 Task: Add Dark Chocolate Pecans to the cart.
Action: Mouse moved to (18, 59)
Screenshot: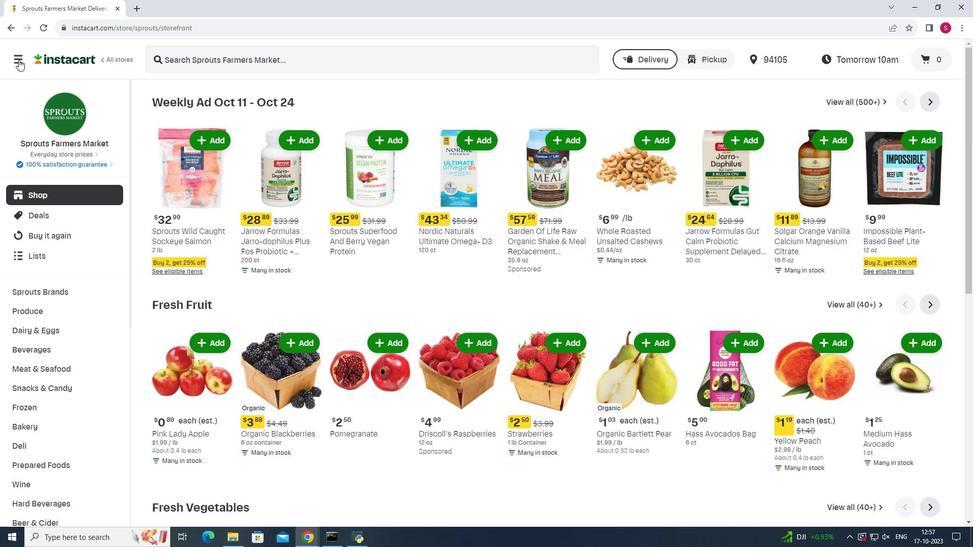 
Action: Mouse pressed left at (18, 59)
Screenshot: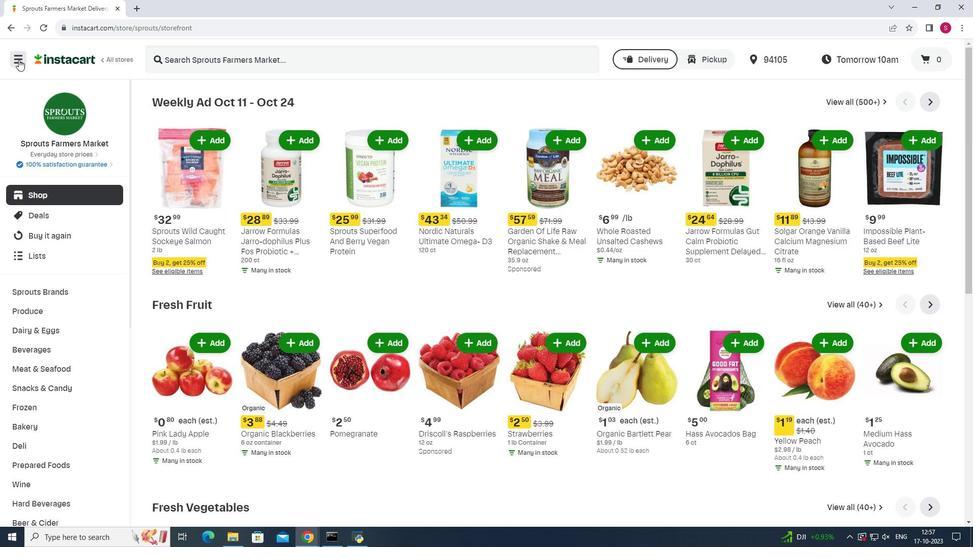 
Action: Mouse moved to (66, 271)
Screenshot: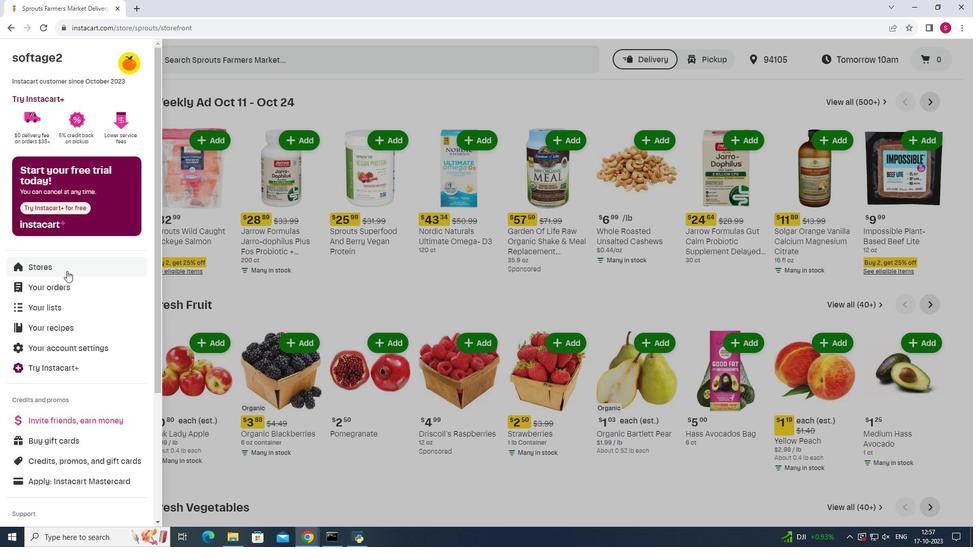 
Action: Mouse pressed left at (66, 271)
Screenshot: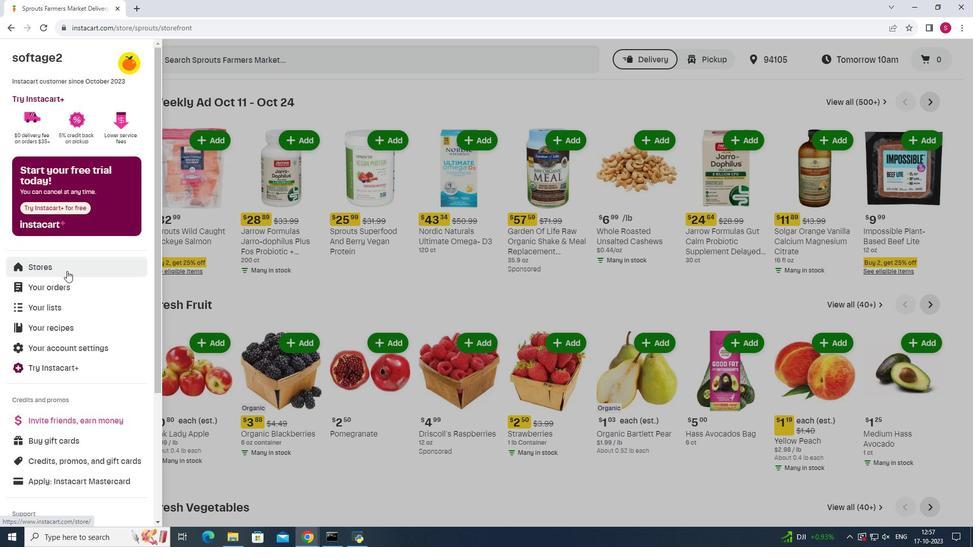 
Action: Mouse moved to (235, 89)
Screenshot: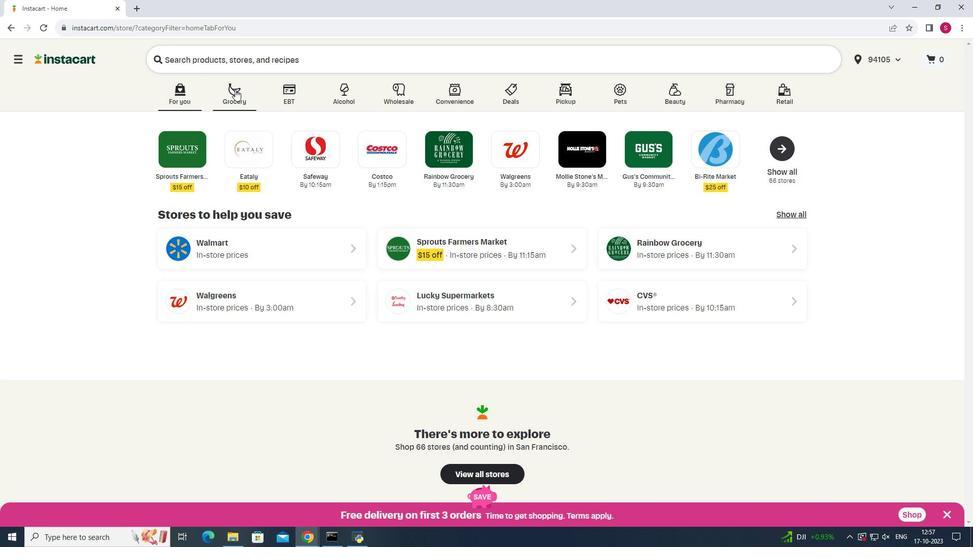 
Action: Mouse pressed left at (235, 89)
Screenshot: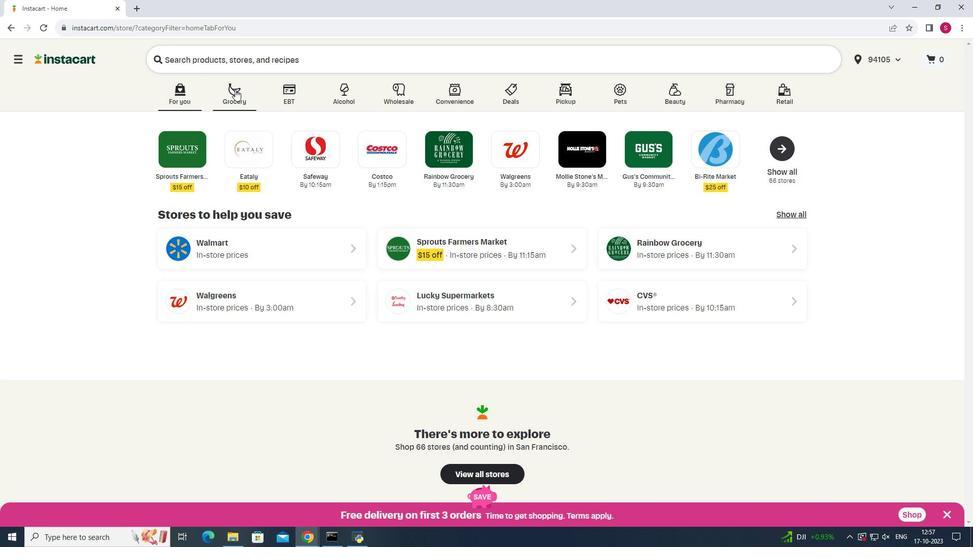 
Action: Mouse moved to (699, 137)
Screenshot: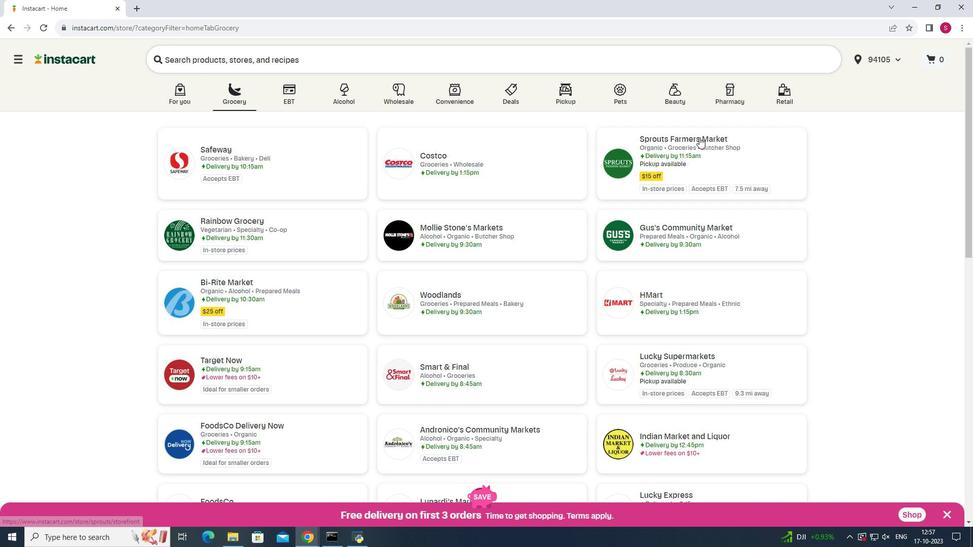 
Action: Mouse pressed left at (699, 137)
Screenshot: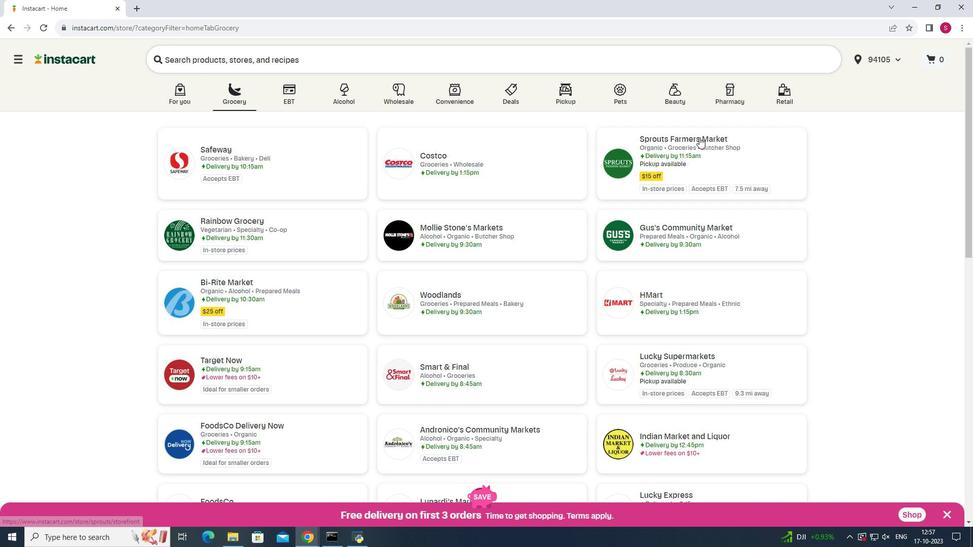 
Action: Mouse moved to (58, 383)
Screenshot: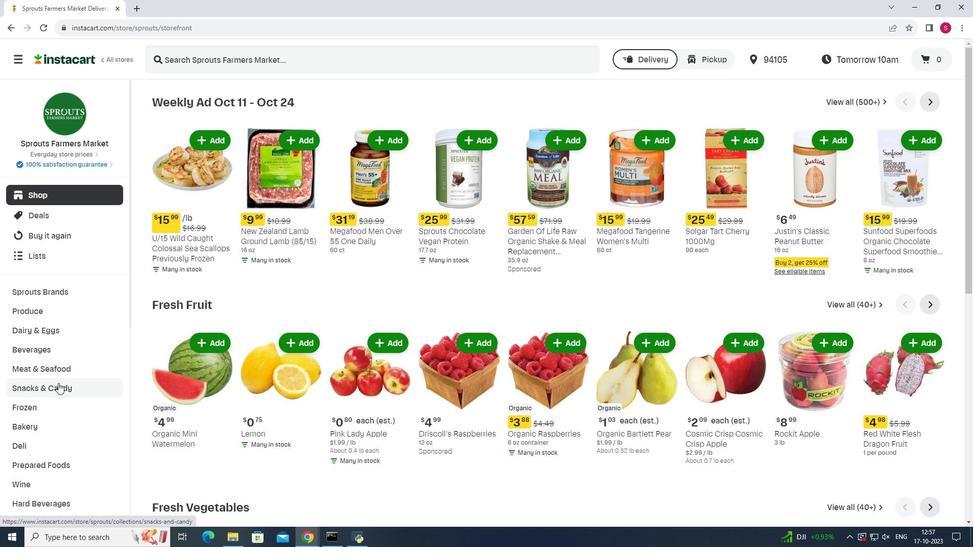 
Action: Mouse pressed left at (58, 383)
Screenshot: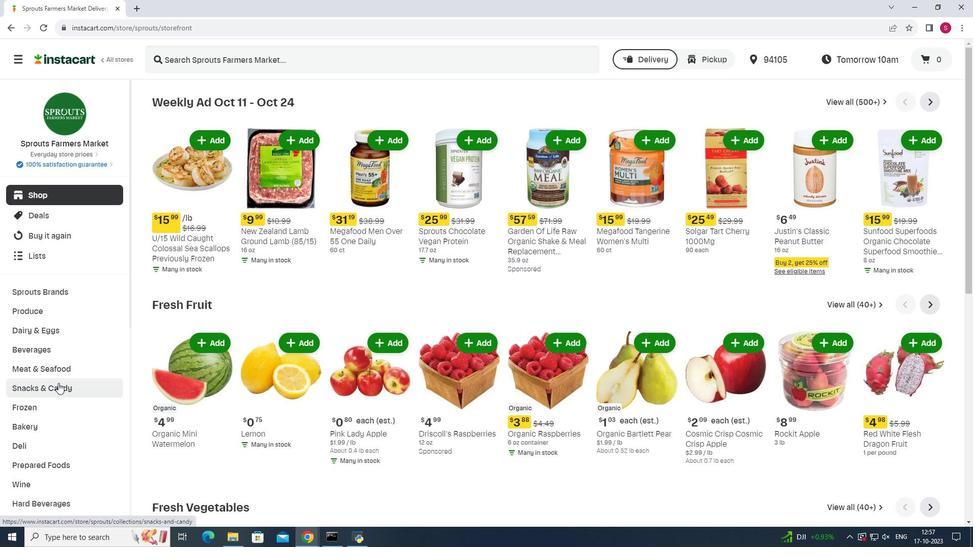 
Action: Mouse moved to (279, 122)
Screenshot: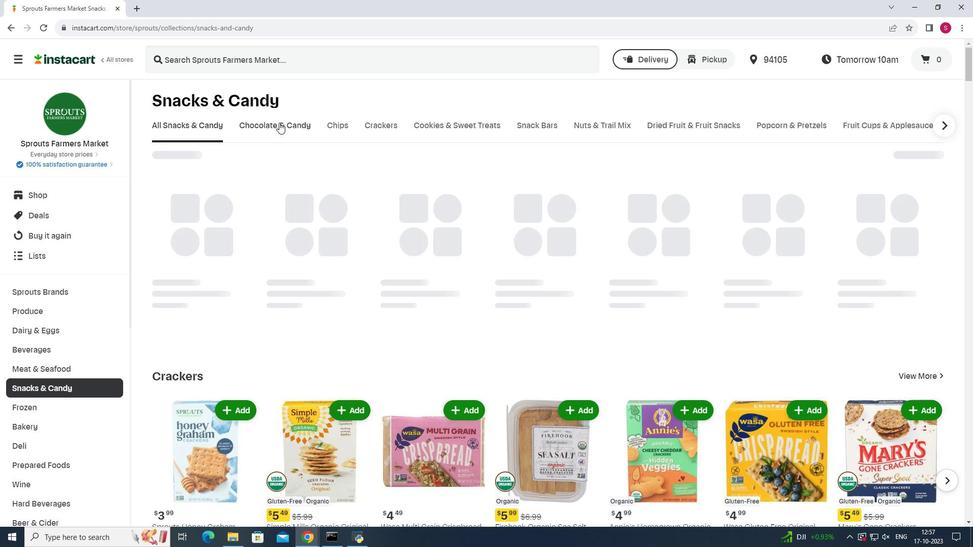 
Action: Mouse pressed left at (279, 122)
Screenshot: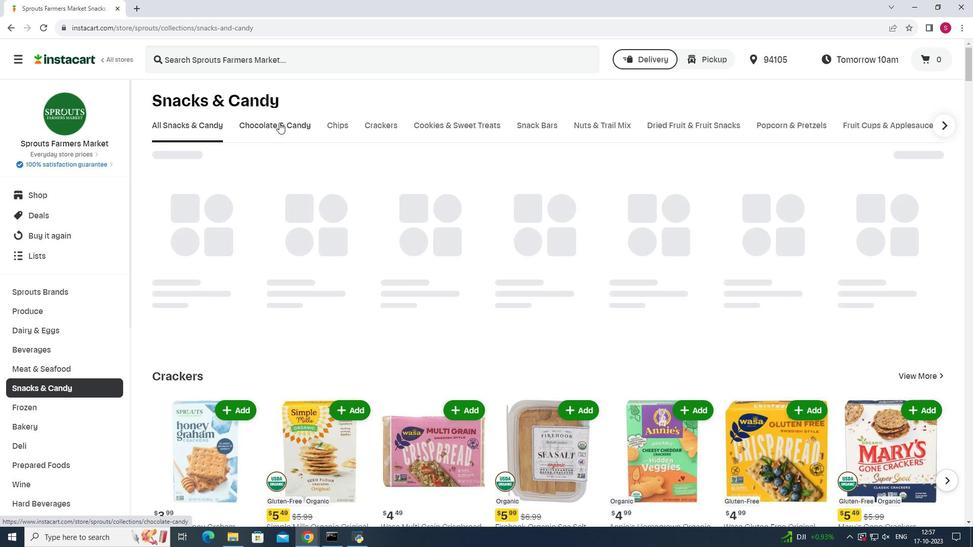 
Action: Mouse moved to (256, 173)
Screenshot: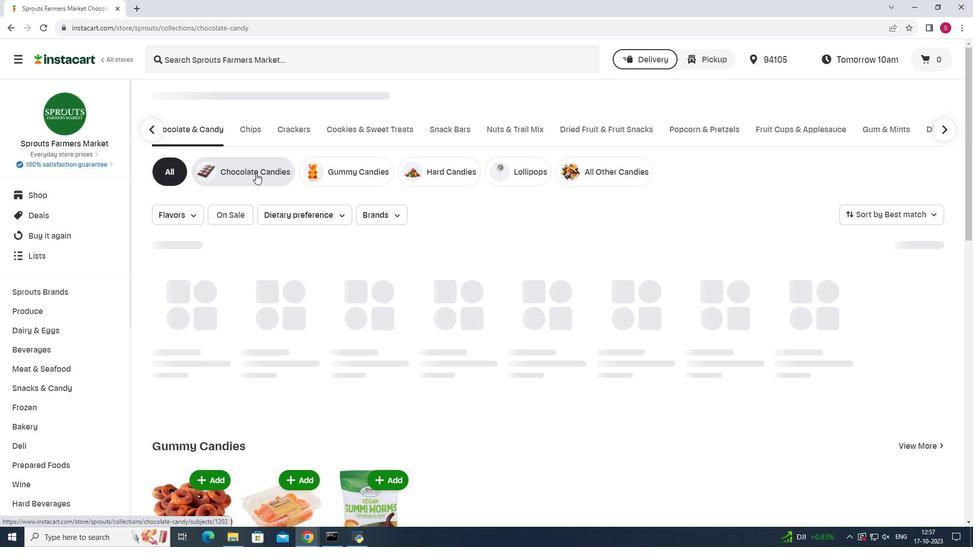 
Action: Mouse pressed left at (256, 173)
Screenshot: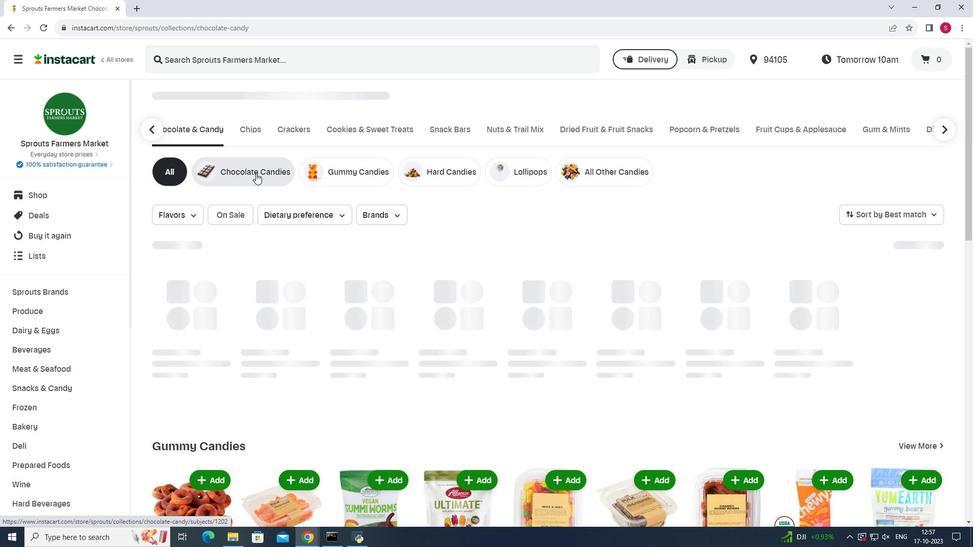 
Action: Mouse moved to (312, 56)
Screenshot: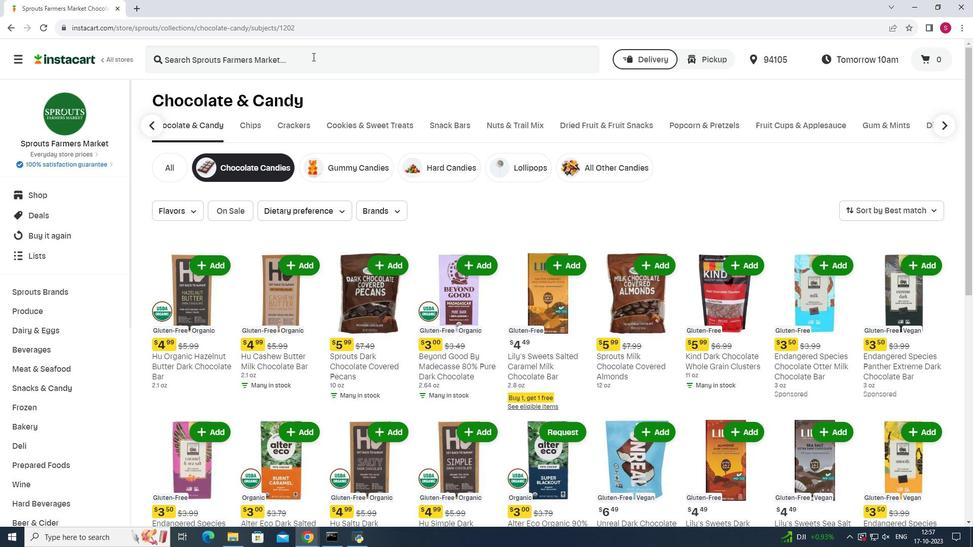 
Action: Mouse pressed left at (312, 56)
Screenshot: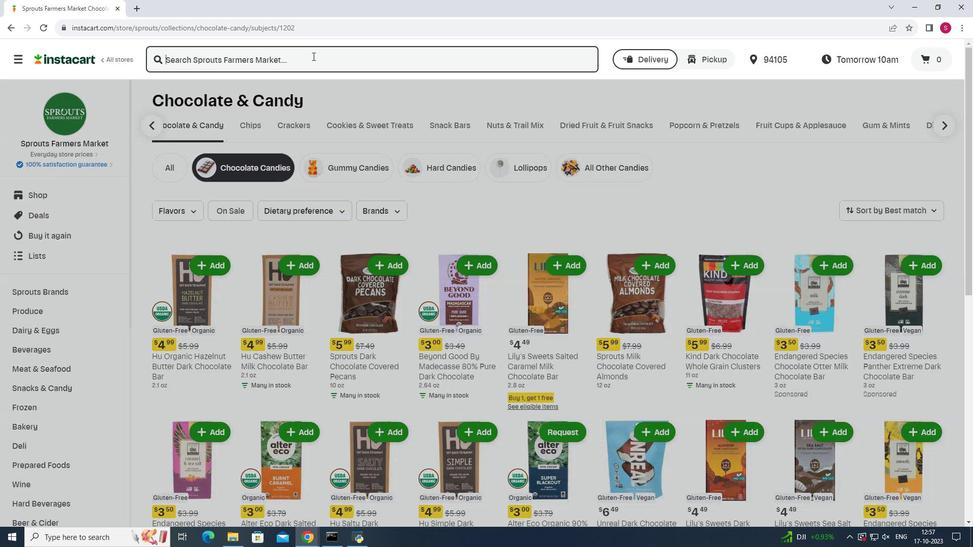 
Action: Mouse moved to (313, 56)
Screenshot: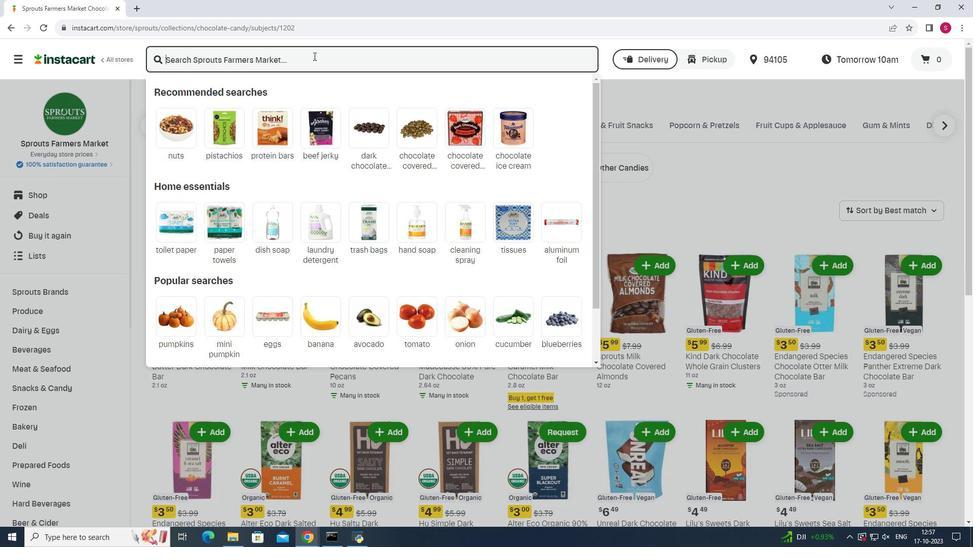 
Action: Key pressed <Key.shift>Dark<Key.space><Key.shift>Chocolate<Key.space>p<Key.backspace><Key.shift>Pecans<Key.space><Key.enter>
Screenshot: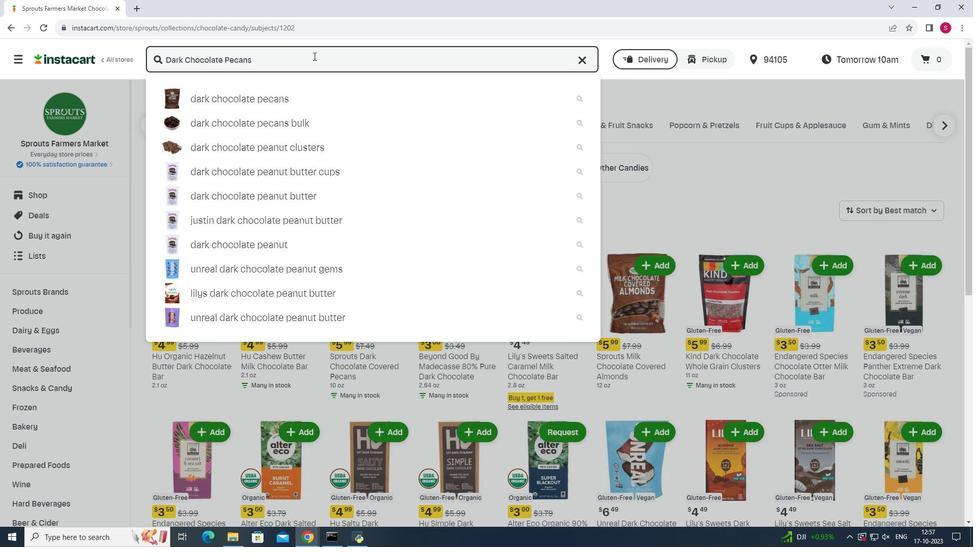 
Action: Mouse moved to (753, 166)
Screenshot: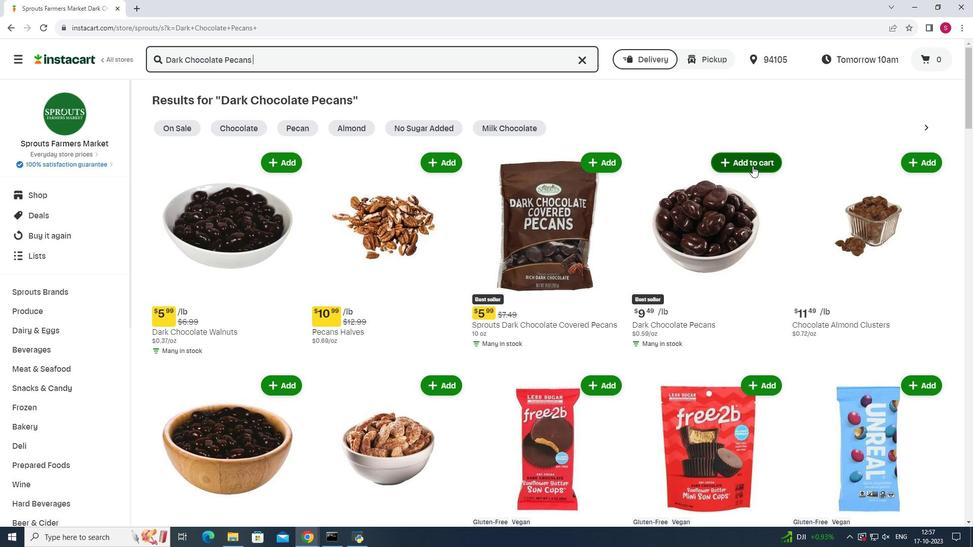 
Action: Mouse pressed left at (753, 166)
Screenshot: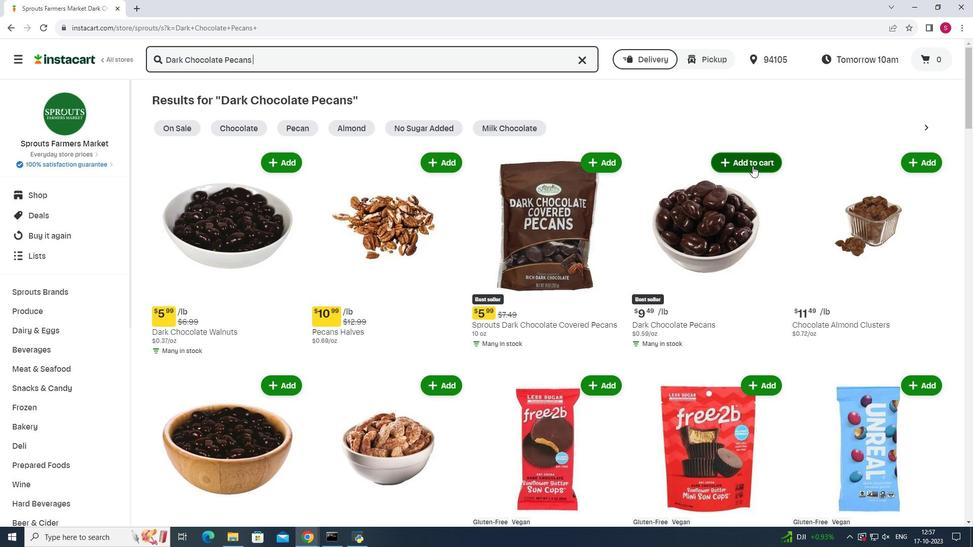 
Action: Mouse moved to (820, 147)
Screenshot: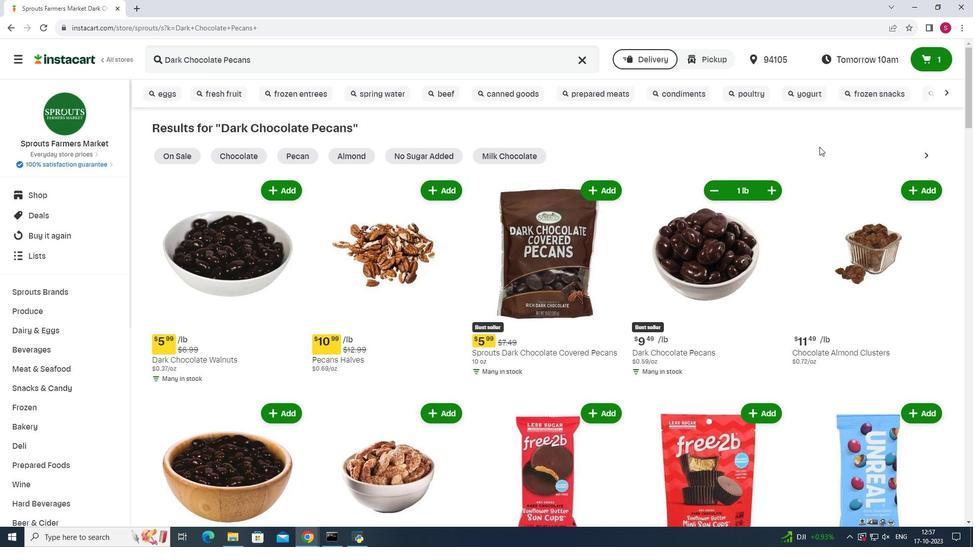 
